 Task: Insert the shape of a plus.
Action: Mouse moved to (99, 89)
Screenshot: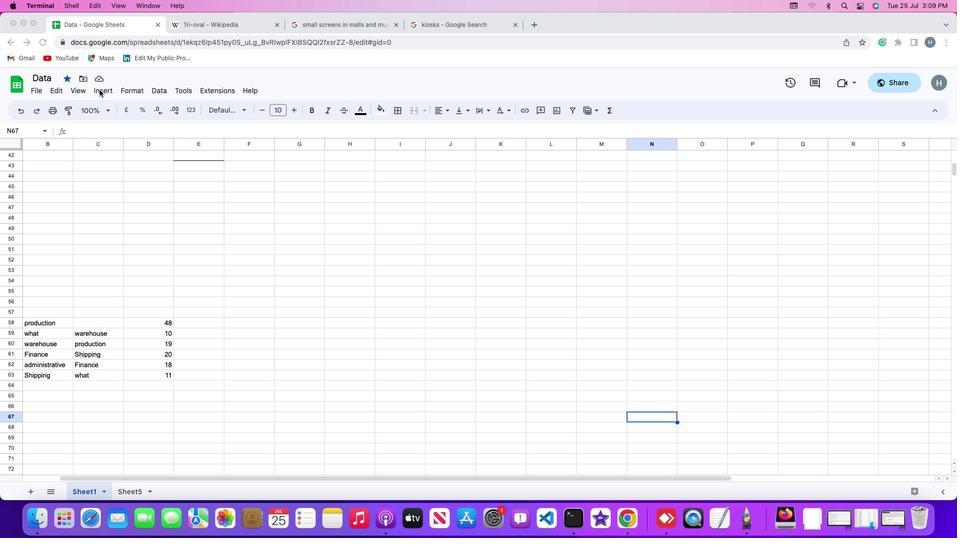 
Action: Mouse pressed left at (99, 89)
Screenshot: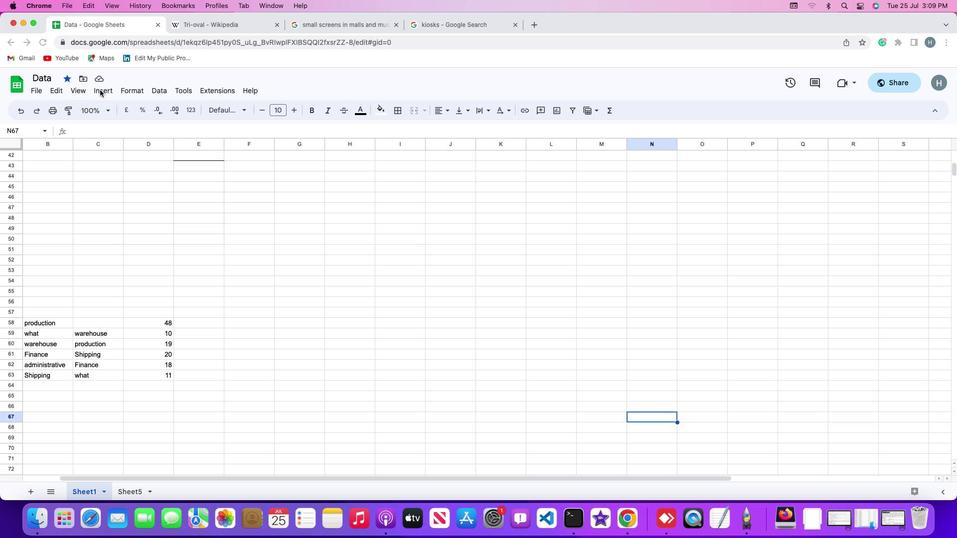 
Action: Mouse moved to (104, 88)
Screenshot: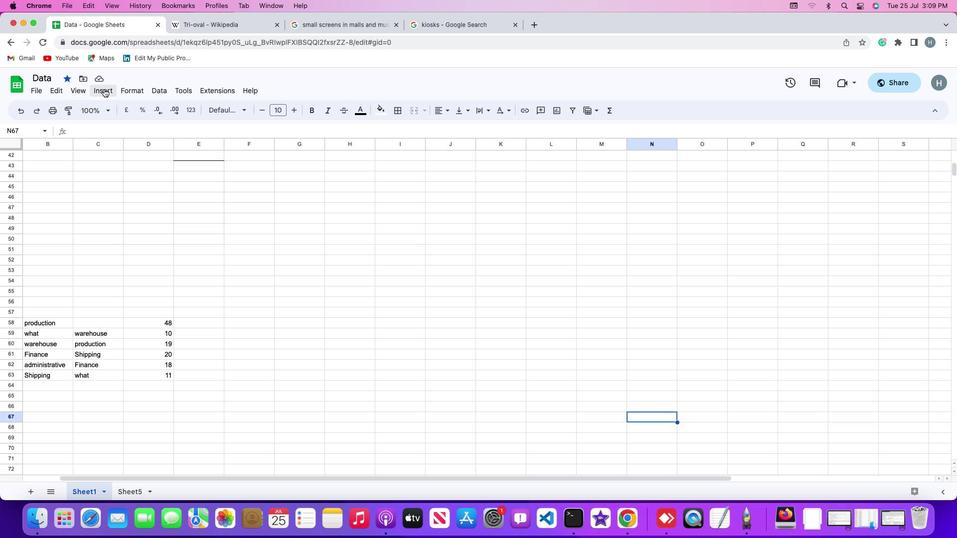 
Action: Mouse pressed left at (104, 88)
Screenshot: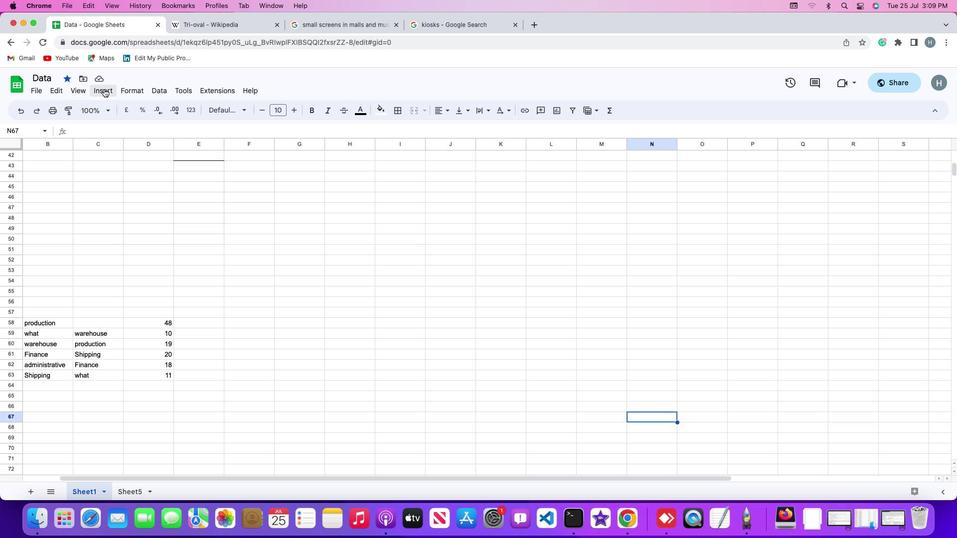 
Action: Mouse moved to (140, 228)
Screenshot: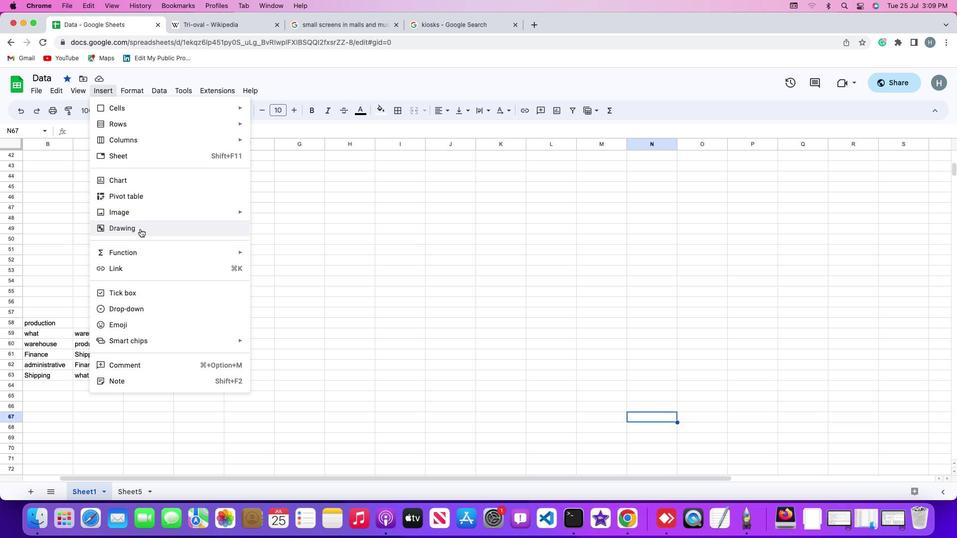 
Action: Mouse pressed left at (140, 228)
Screenshot: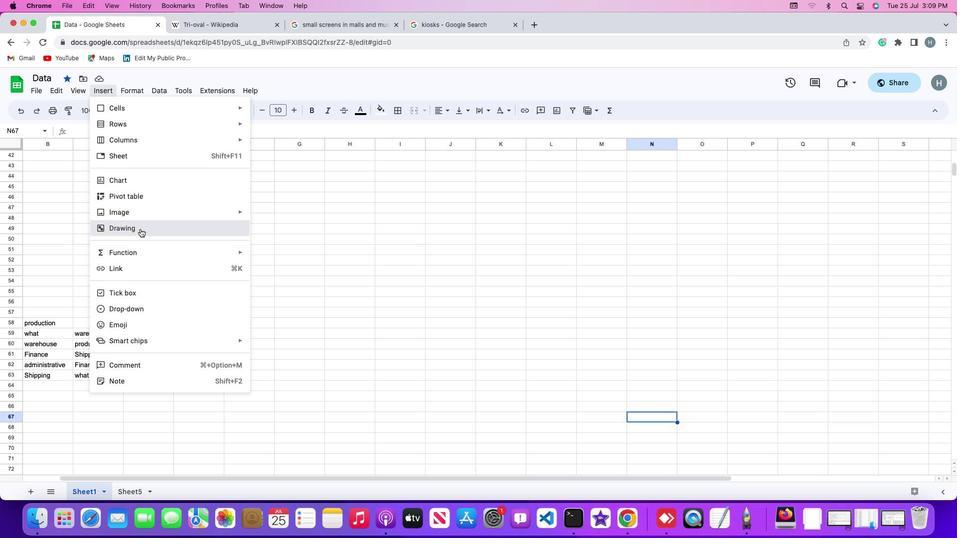 
Action: Mouse moved to (382, 127)
Screenshot: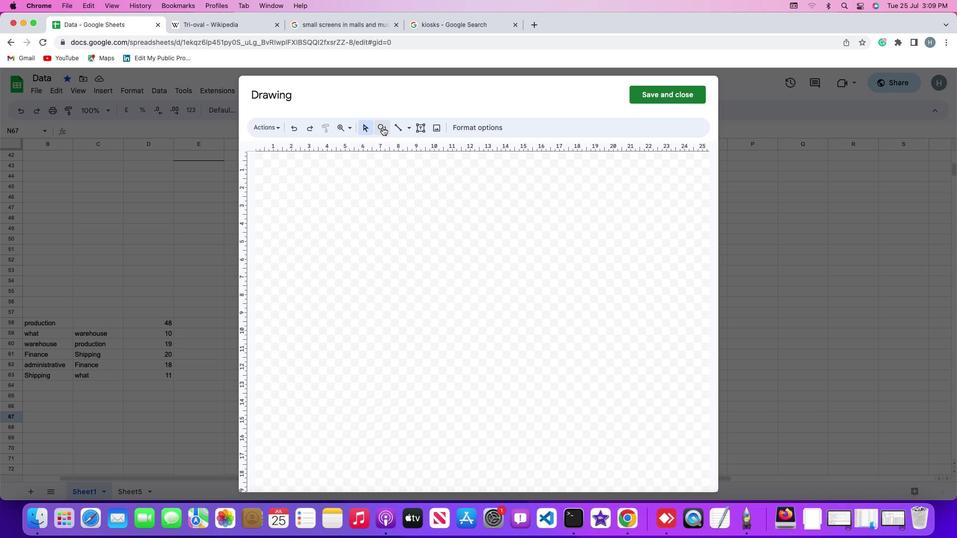 
Action: Mouse pressed left at (382, 127)
Screenshot: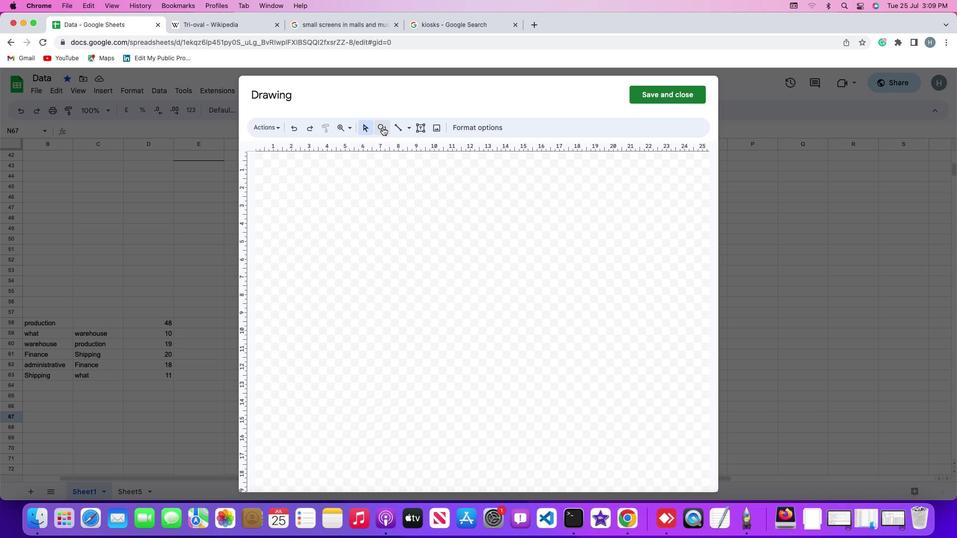
Action: Mouse moved to (418, 189)
Screenshot: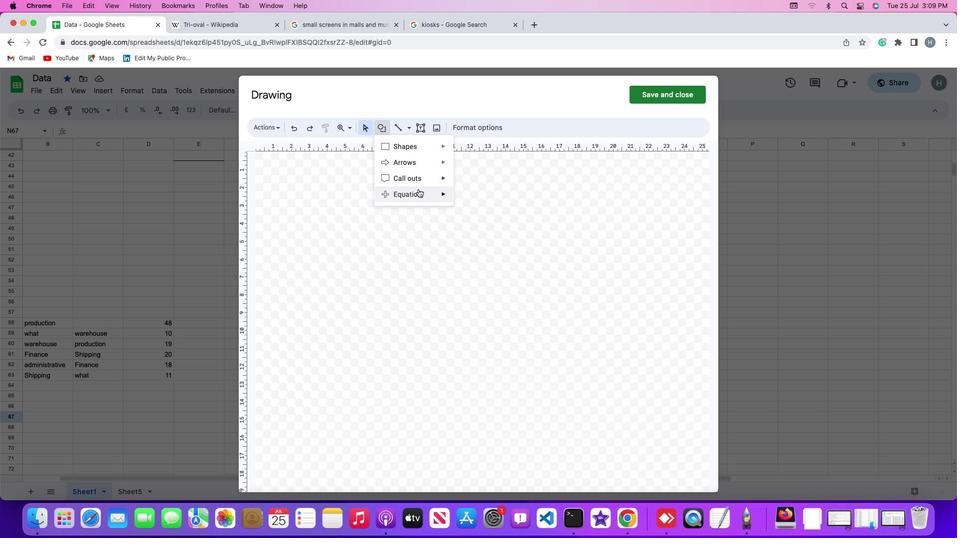 
Action: Mouse pressed left at (418, 189)
Screenshot: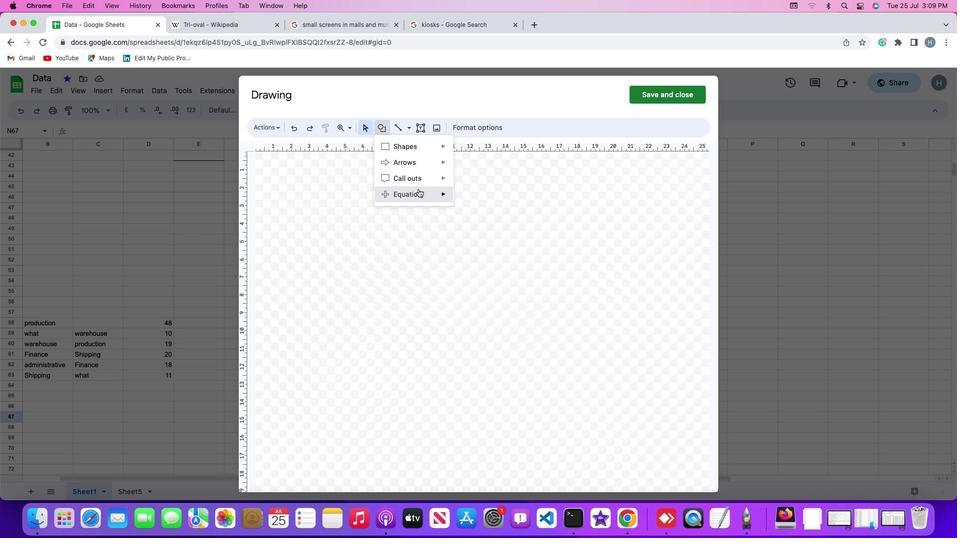 
Action: Mouse moved to (462, 194)
Screenshot: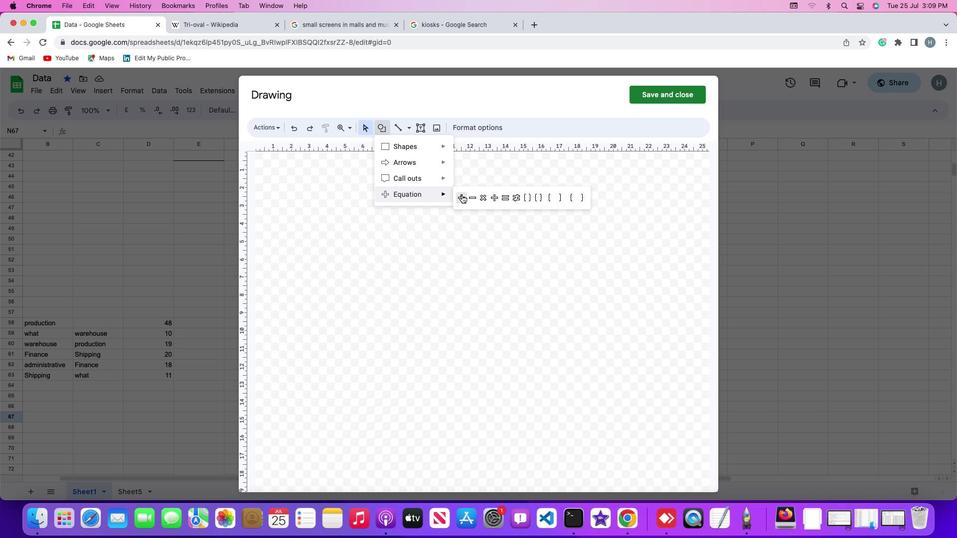 
Action: Mouse pressed left at (462, 194)
Screenshot: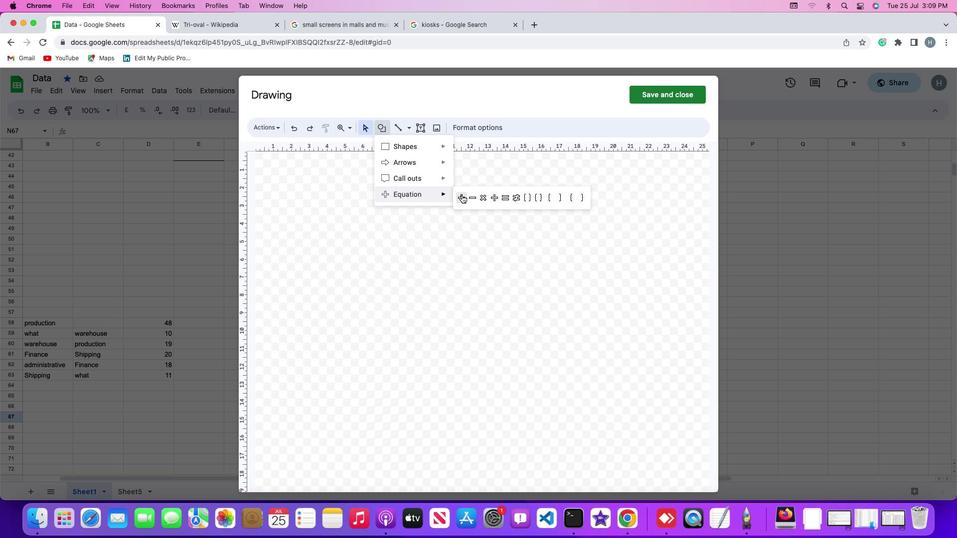 
Action: Mouse moved to (404, 199)
Screenshot: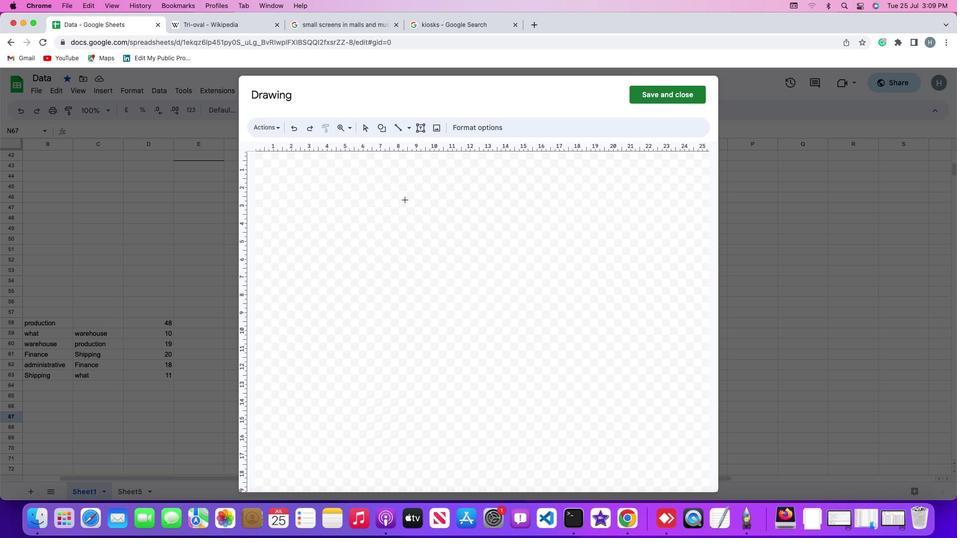 
Action: Mouse pressed left at (404, 199)
Screenshot: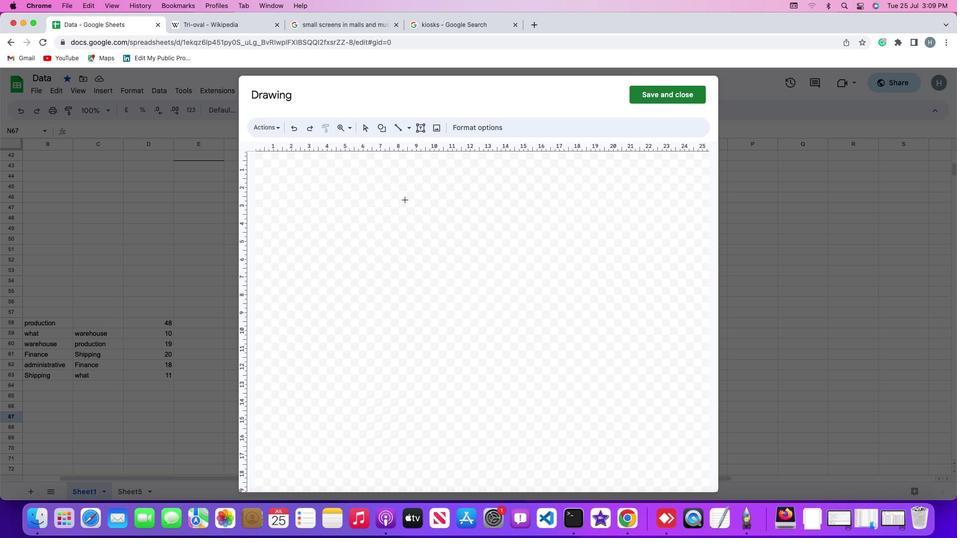 
Action: Mouse moved to (583, 357)
Screenshot: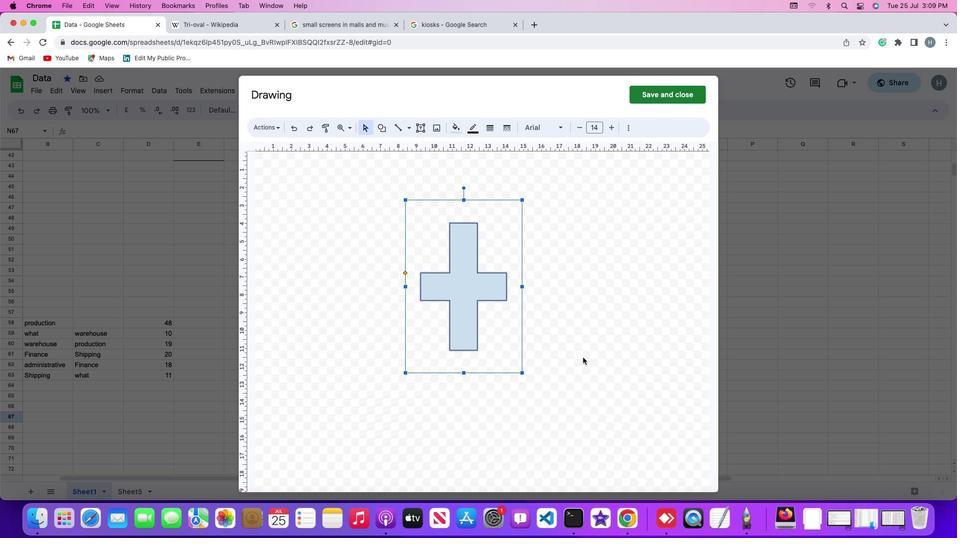 
Action: Mouse pressed left at (583, 357)
Screenshot: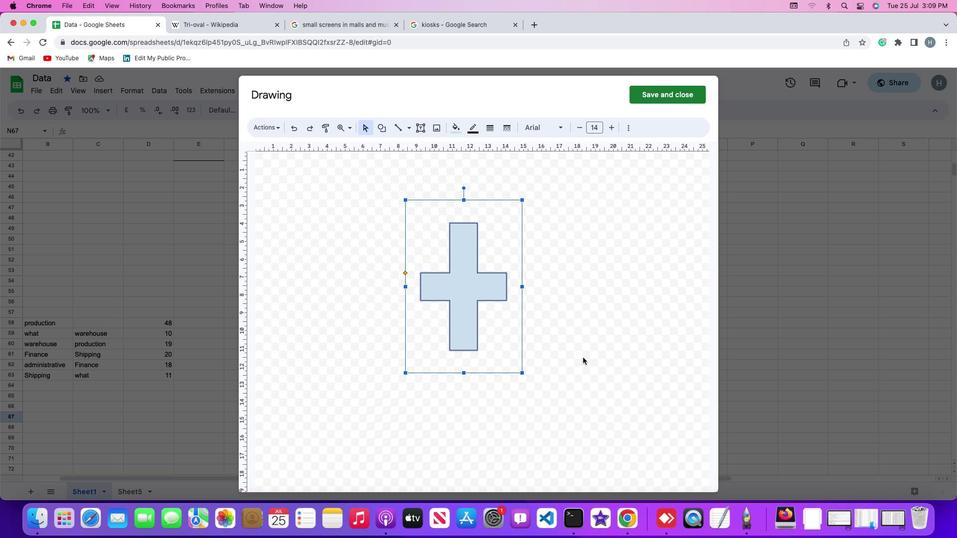 
Action: Mouse moved to (583, 356)
Screenshot: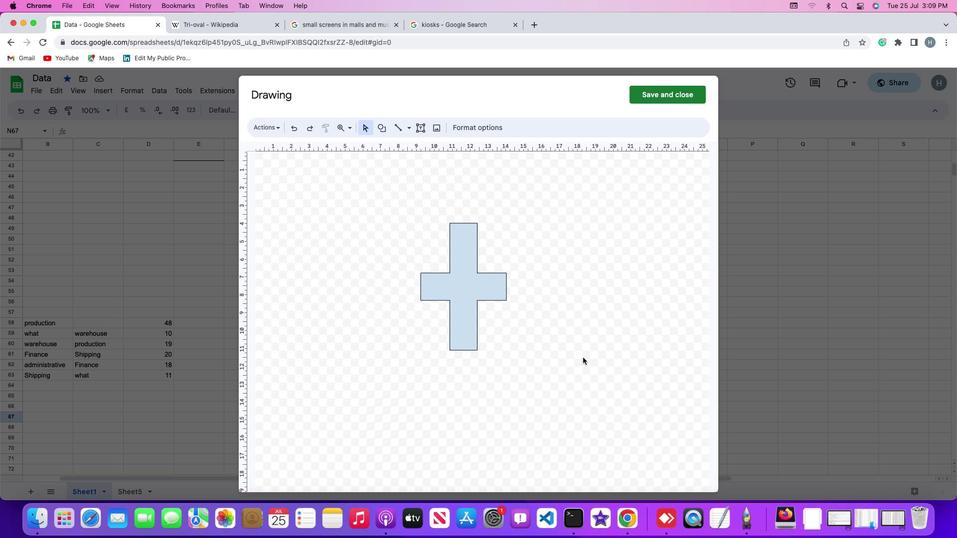 
